 Task: For heading Arial with bold.  font size for heading22,  'Change the font style of data to'Arial Narrow.  and font size to 14,  Change the alignment of both headline & data to Align middle.  In the sheet  analysisSalesTrends_2023
Action: Mouse moved to (593, 437)
Screenshot: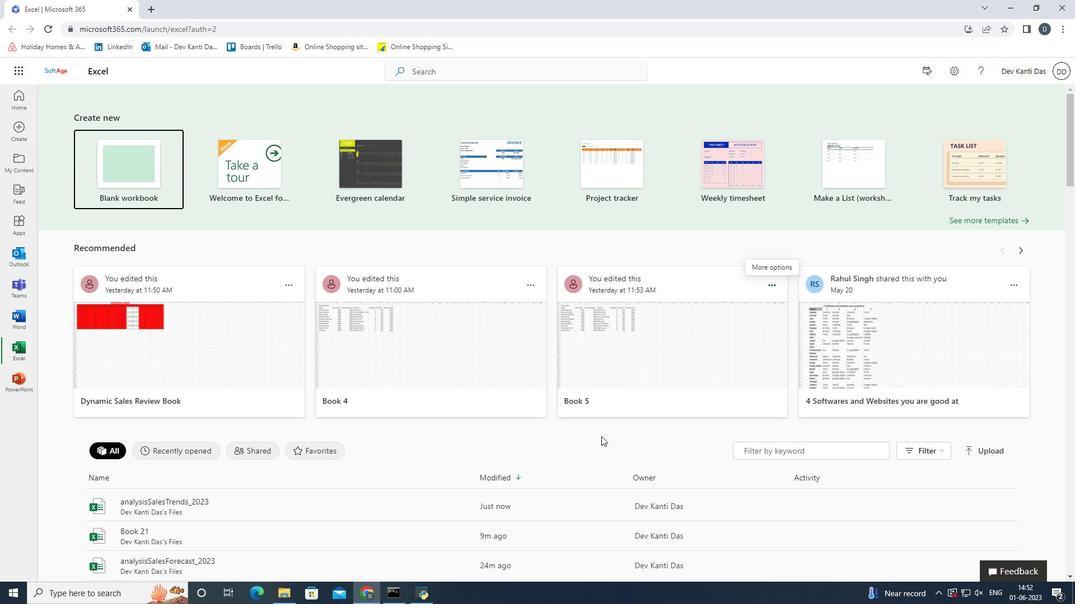 
Action: Mouse pressed left at (593, 437)
Screenshot: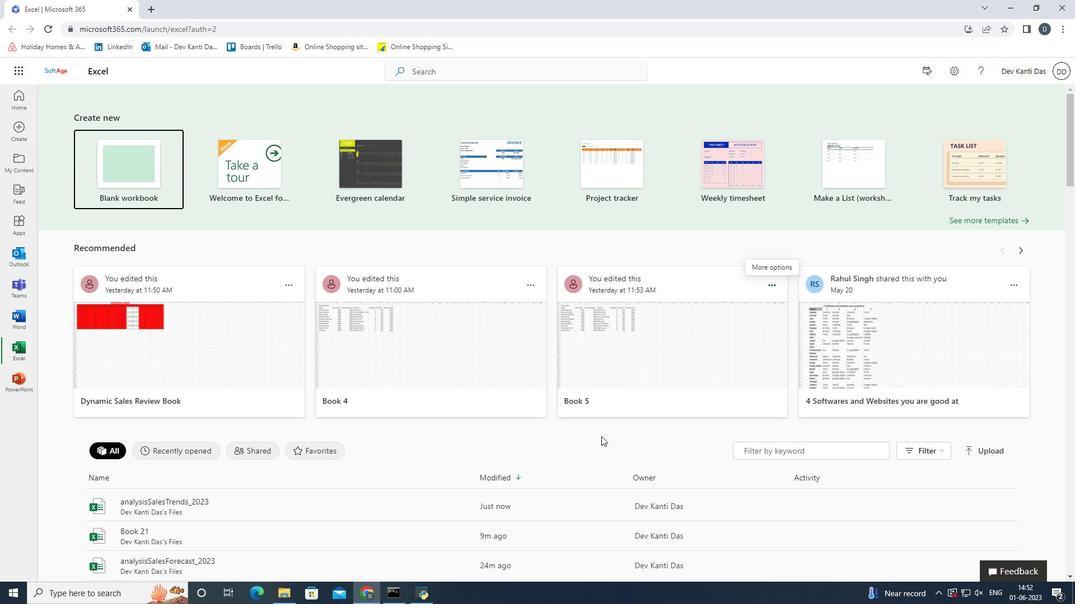 
Action: Mouse moved to (345, 511)
Screenshot: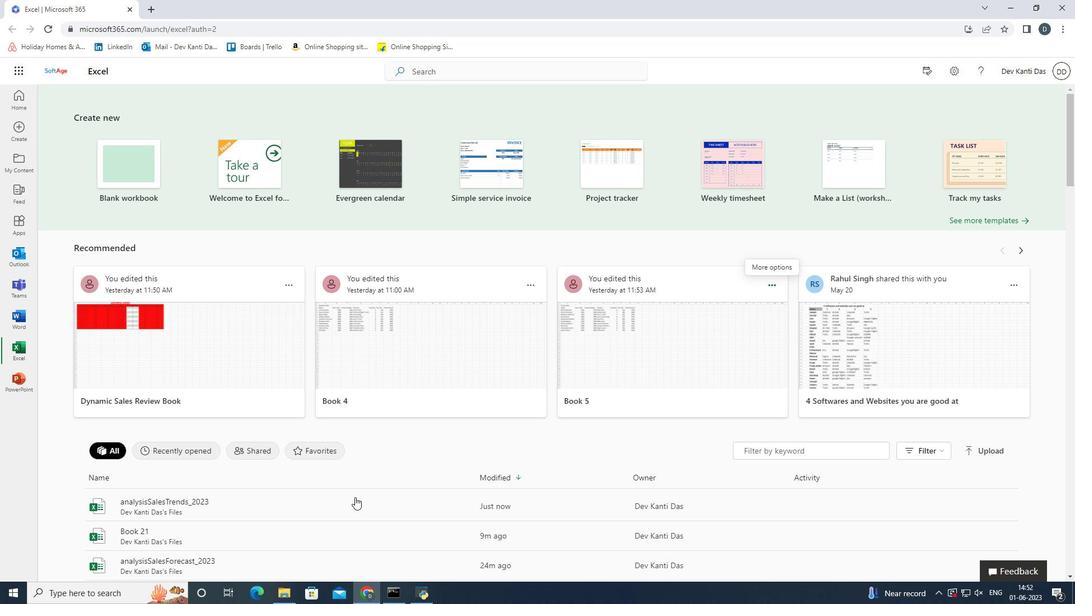 
Action: Mouse pressed left at (345, 511)
Screenshot: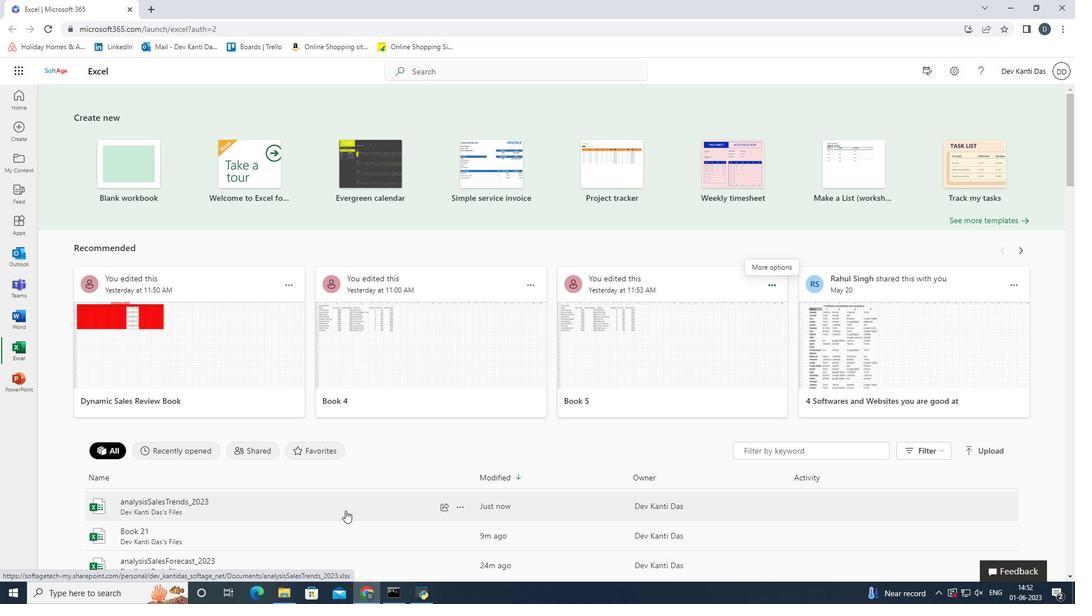 
Action: Mouse moved to (59, 189)
Screenshot: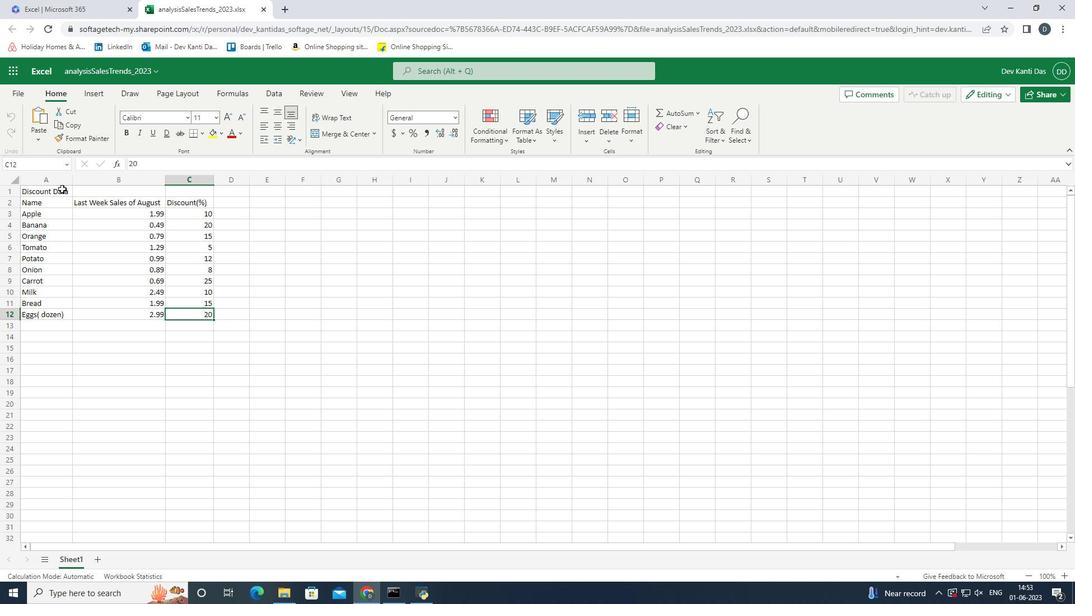 
Action: Mouse pressed left at (59, 189)
Screenshot: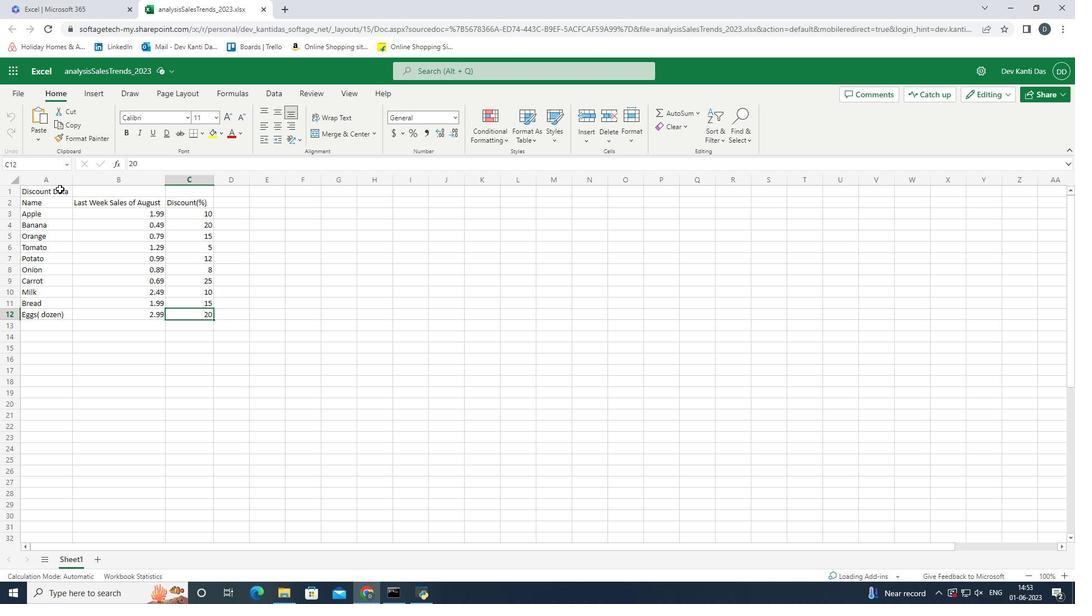
Action: Mouse moved to (185, 116)
Screenshot: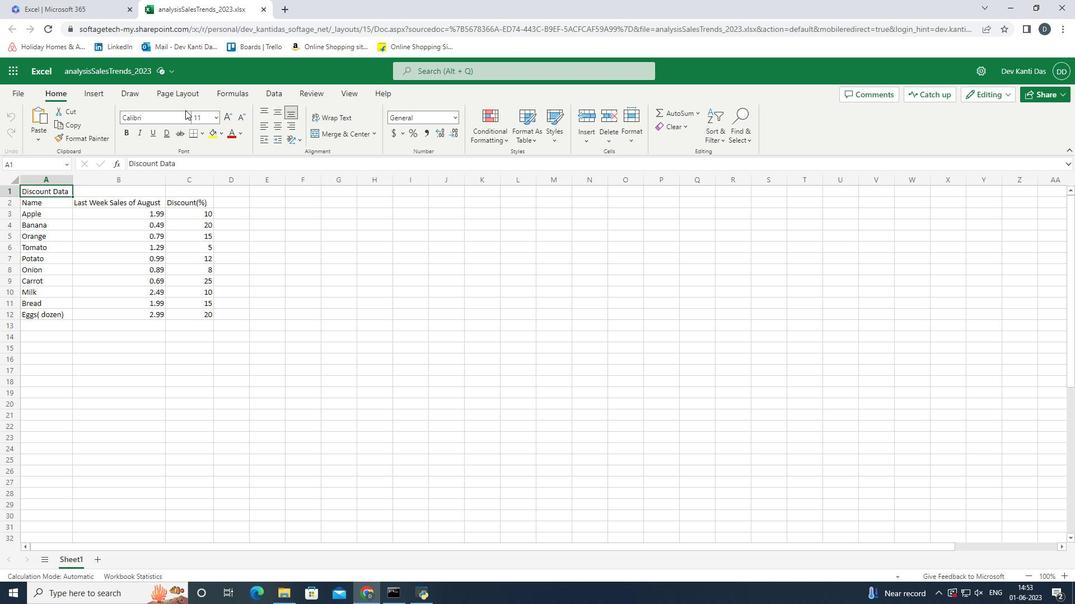 
Action: Mouse pressed left at (185, 116)
Screenshot: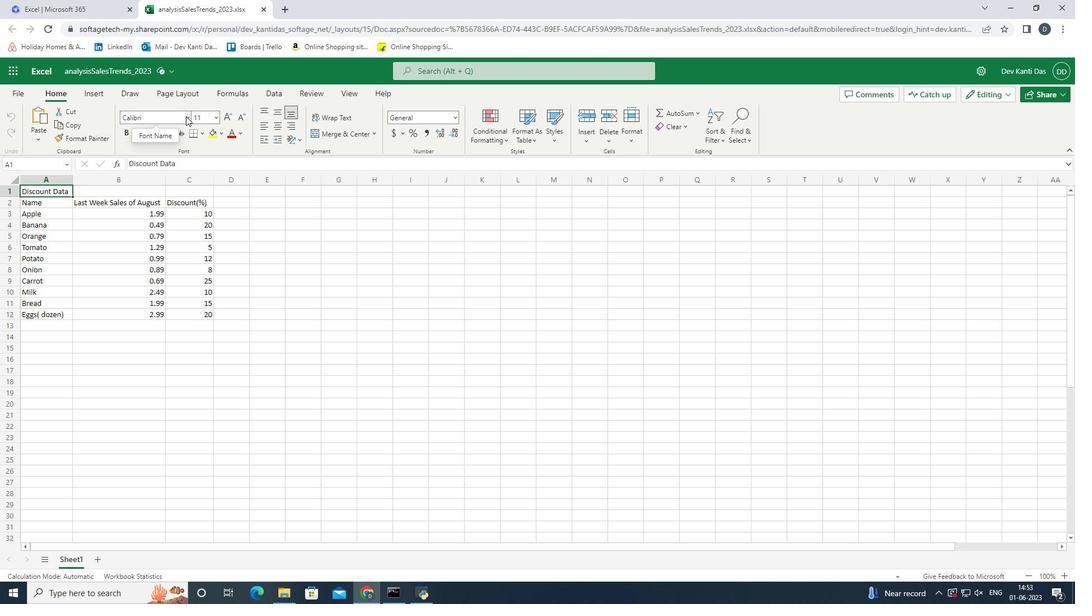 
Action: Mouse moved to (176, 160)
Screenshot: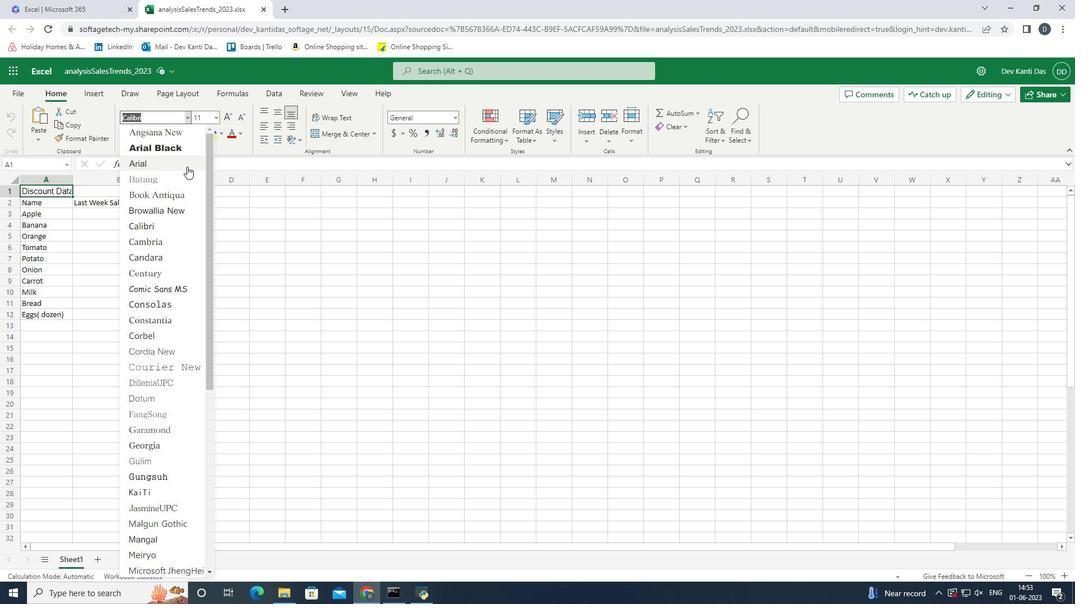 
Action: Mouse pressed left at (176, 160)
Screenshot: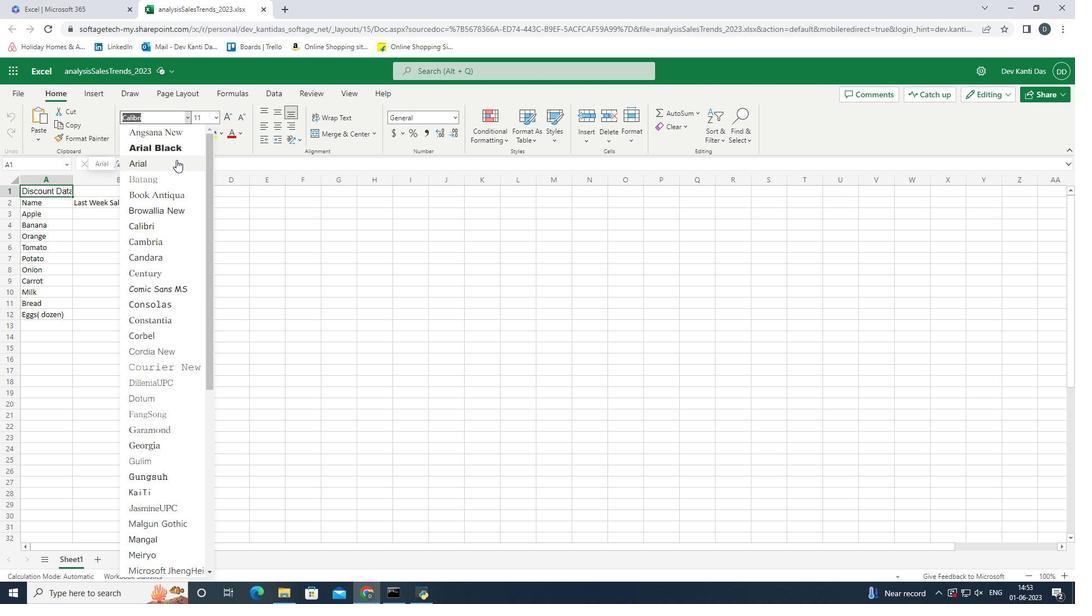 
Action: Mouse moved to (129, 138)
Screenshot: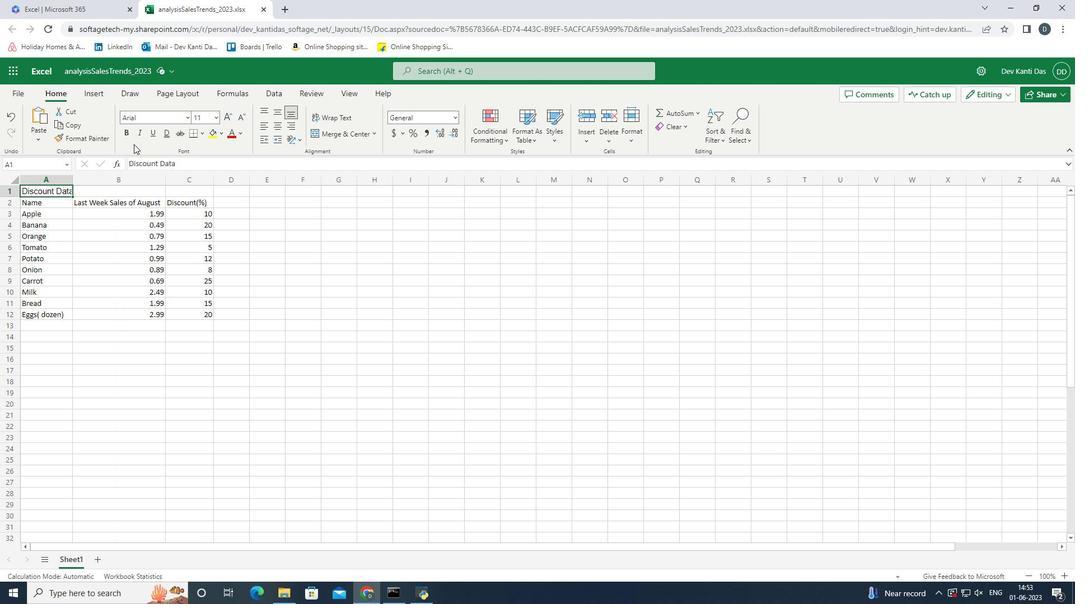 
Action: Mouse pressed left at (129, 138)
Screenshot: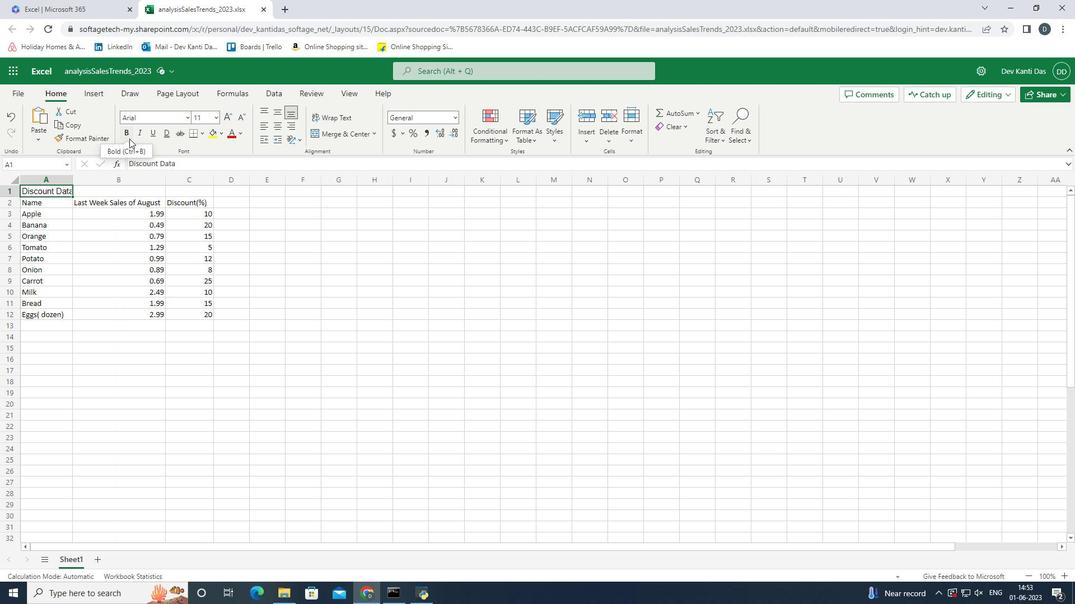 
Action: Mouse moved to (215, 118)
Screenshot: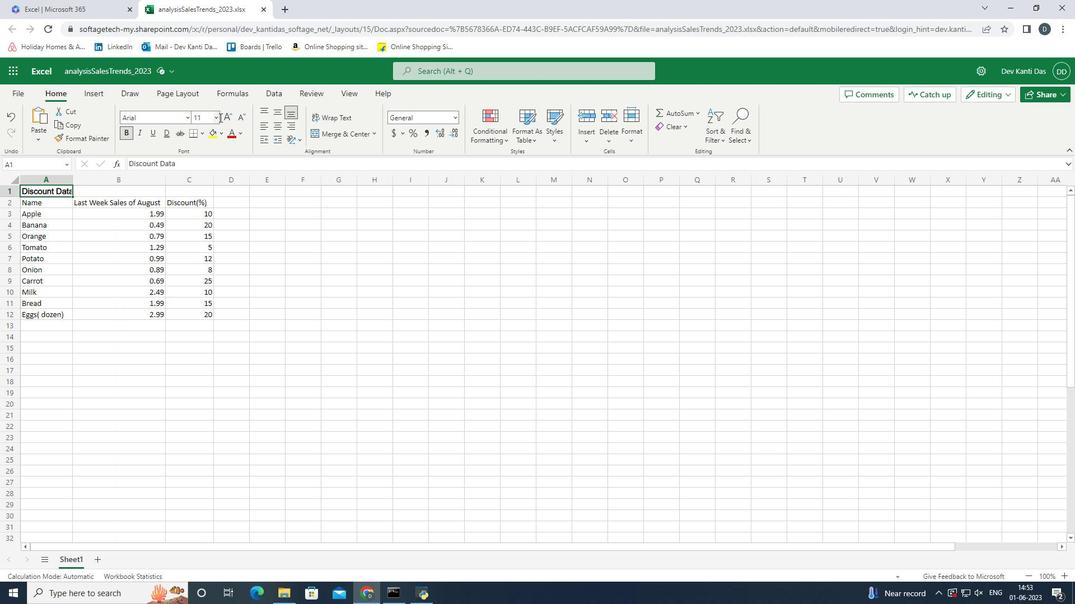 
Action: Mouse pressed left at (215, 118)
Screenshot: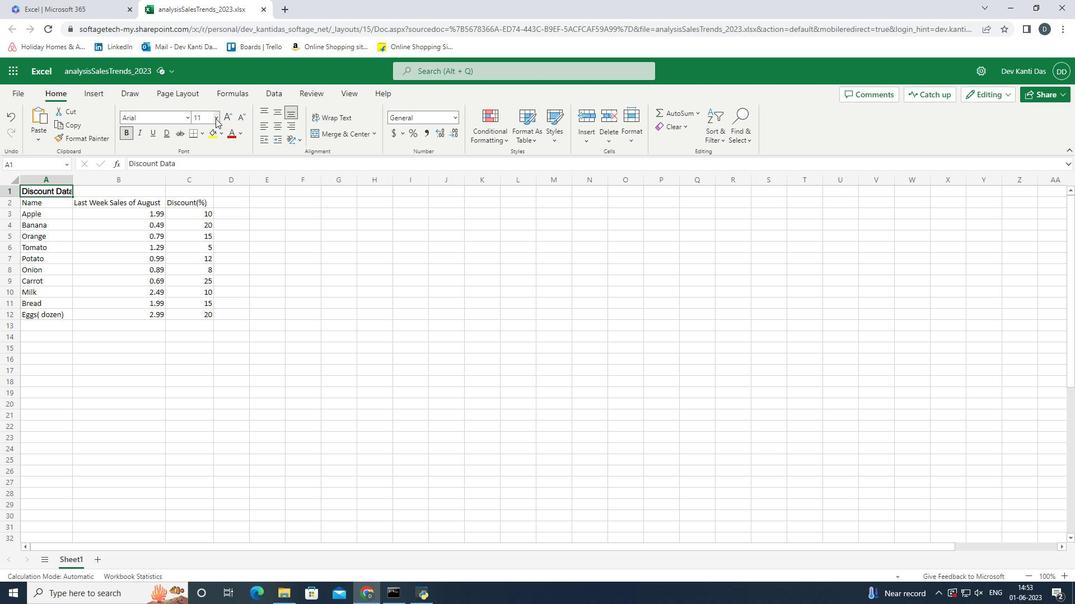 
Action: Mouse moved to (244, 232)
Screenshot: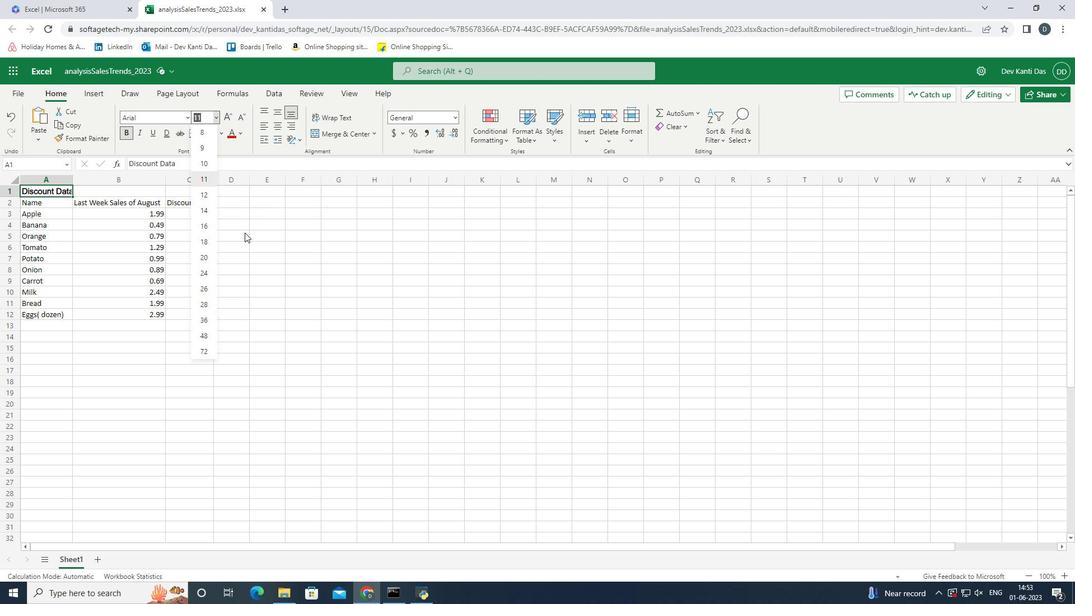 
Action: Key pressed 22<Key.enter>
Screenshot: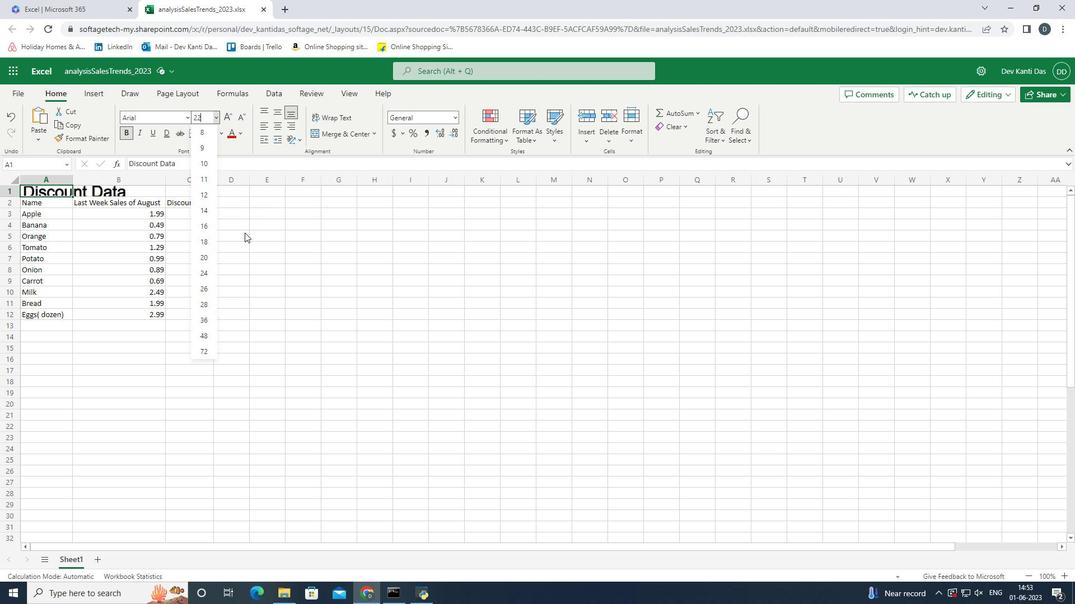 
Action: Mouse moved to (47, 194)
Screenshot: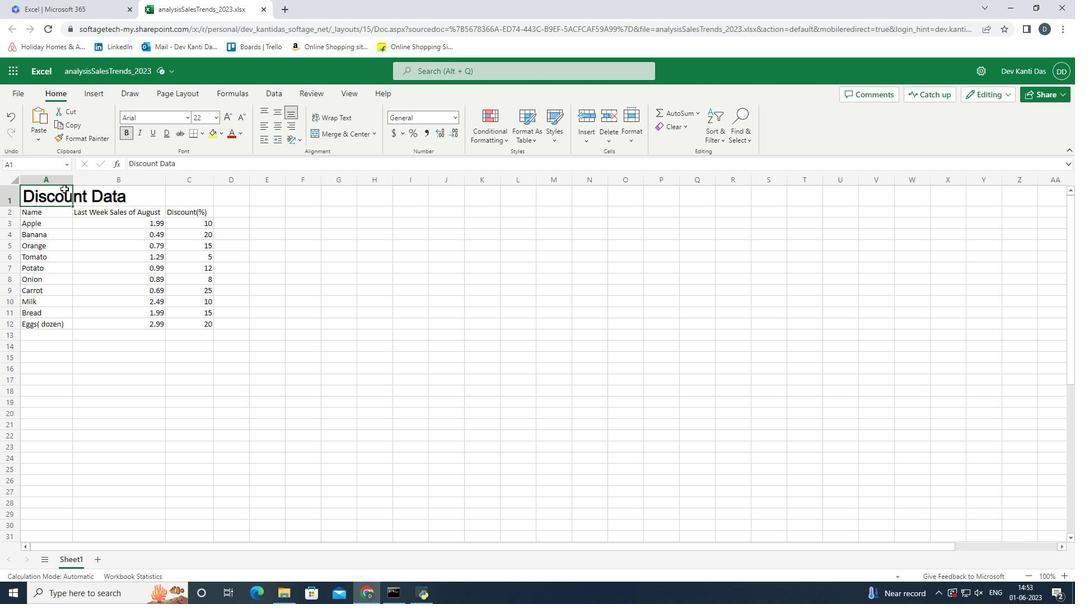
Action: Mouse pressed left at (47, 194)
Screenshot: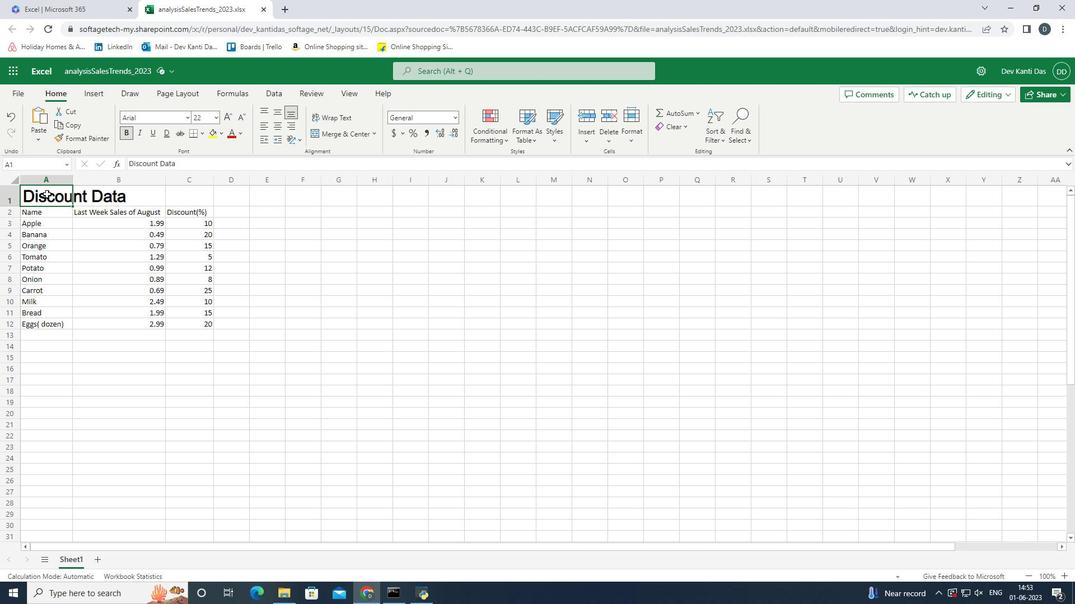 
Action: Mouse moved to (372, 133)
Screenshot: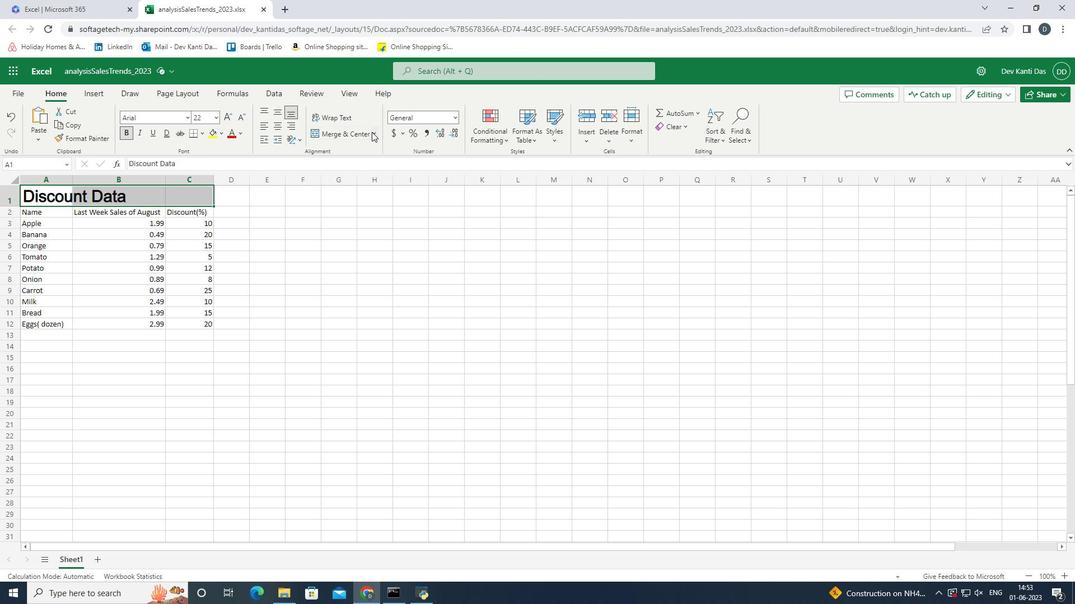 
Action: Mouse pressed left at (372, 133)
Screenshot: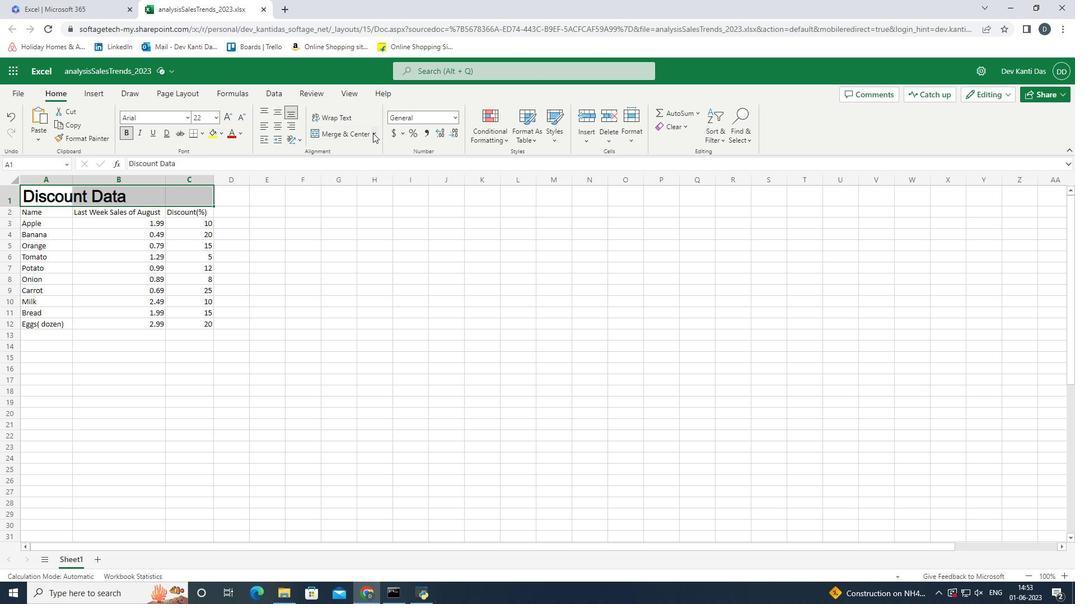 
Action: Mouse moved to (355, 199)
Screenshot: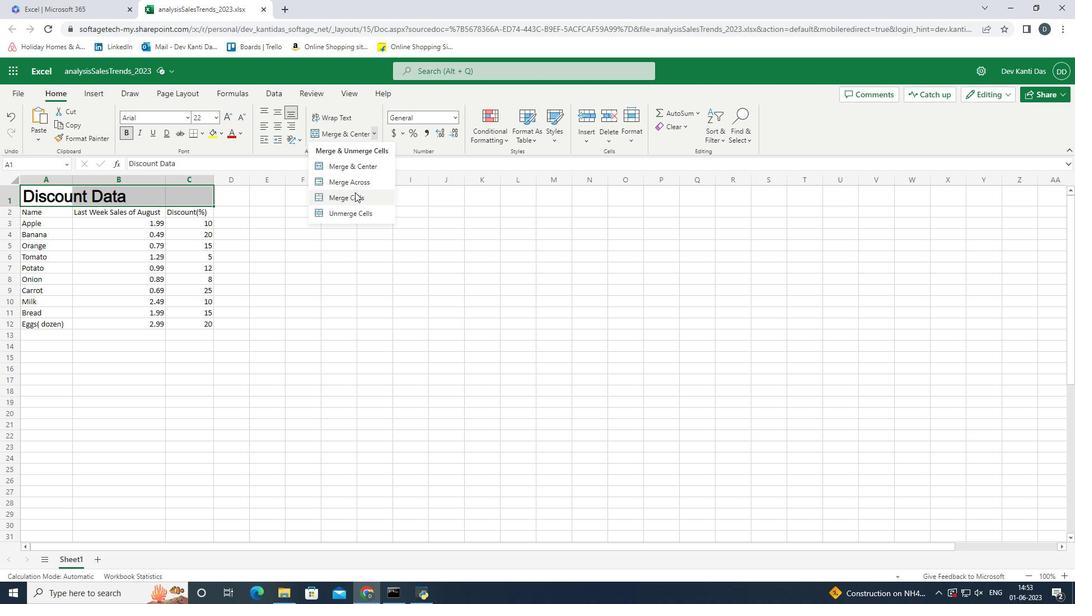 
Action: Mouse pressed left at (355, 199)
Screenshot: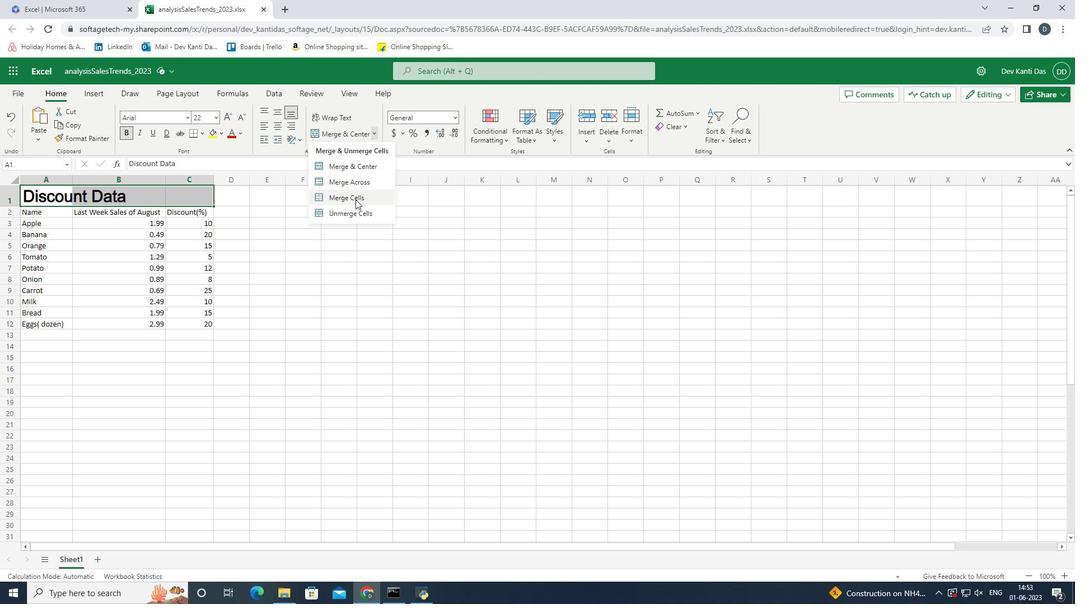 
Action: Mouse moved to (50, 213)
Screenshot: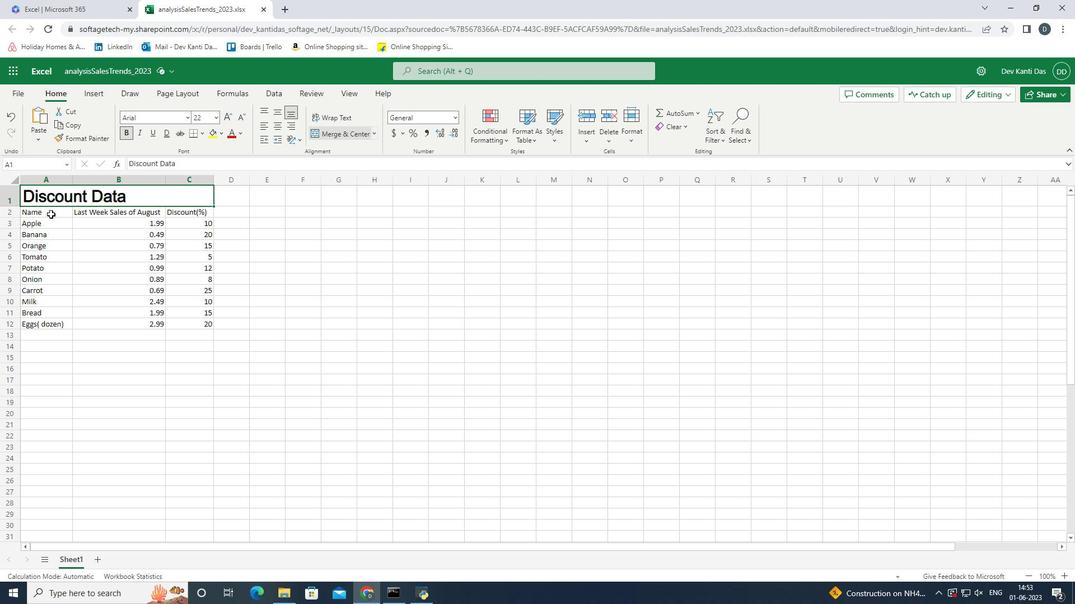 
Action: Mouse pressed left at (50, 213)
Screenshot: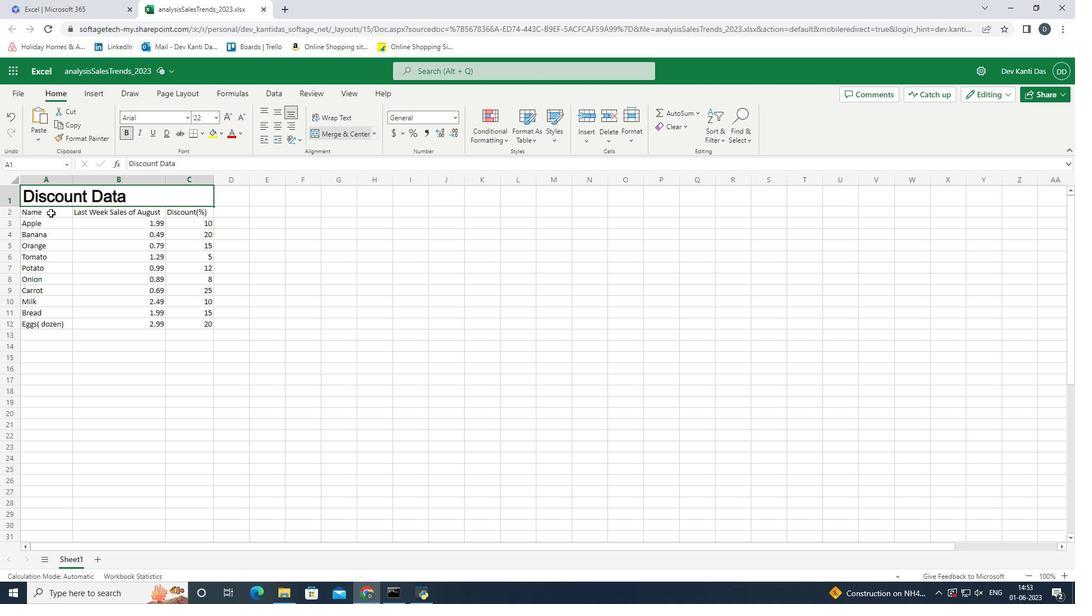 
Action: Mouse moved to (52, 211)
Screenshot: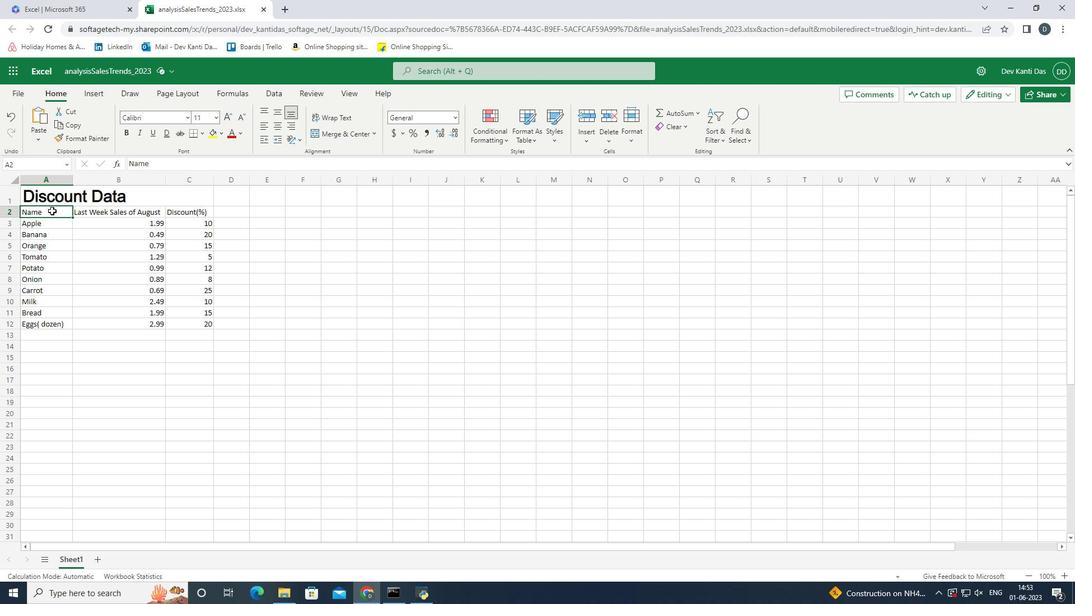 
Action: Mouse pressed left at (52, 211)
Screenshot: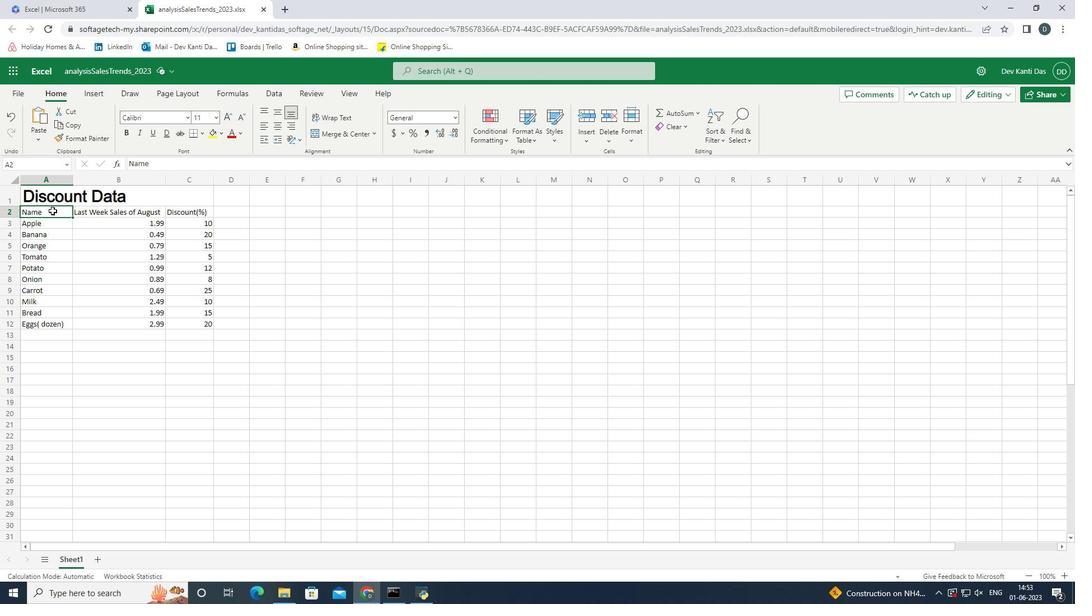 
Action: Mouse moved to (188, 117)
Screenshot: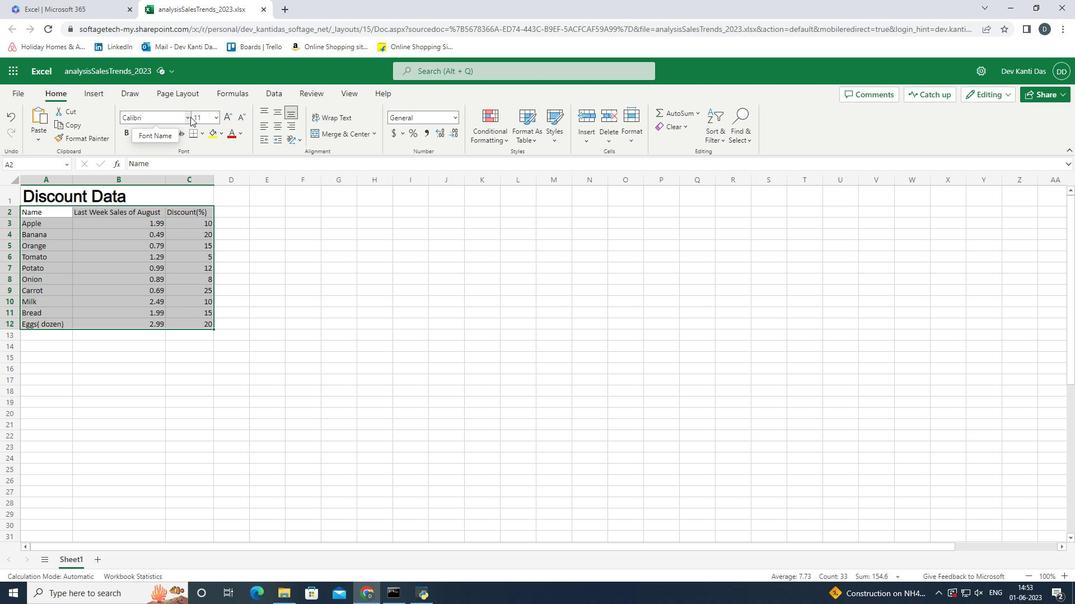
Action: Mouse pressed left at (188, 117)
Screenshot: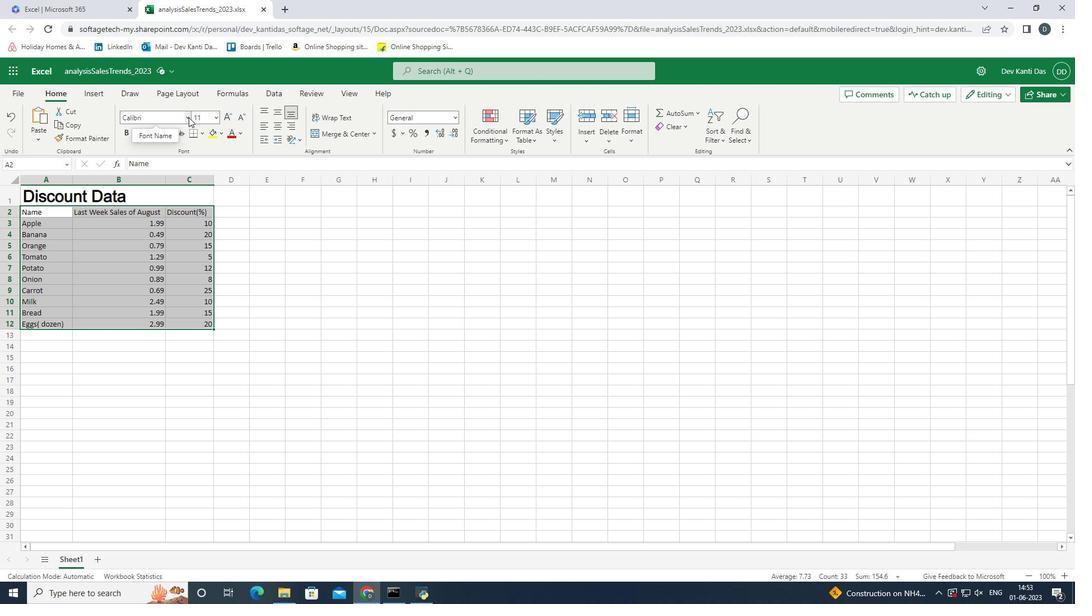 
Action: Mouse moved to (180, 163)
Screenshot: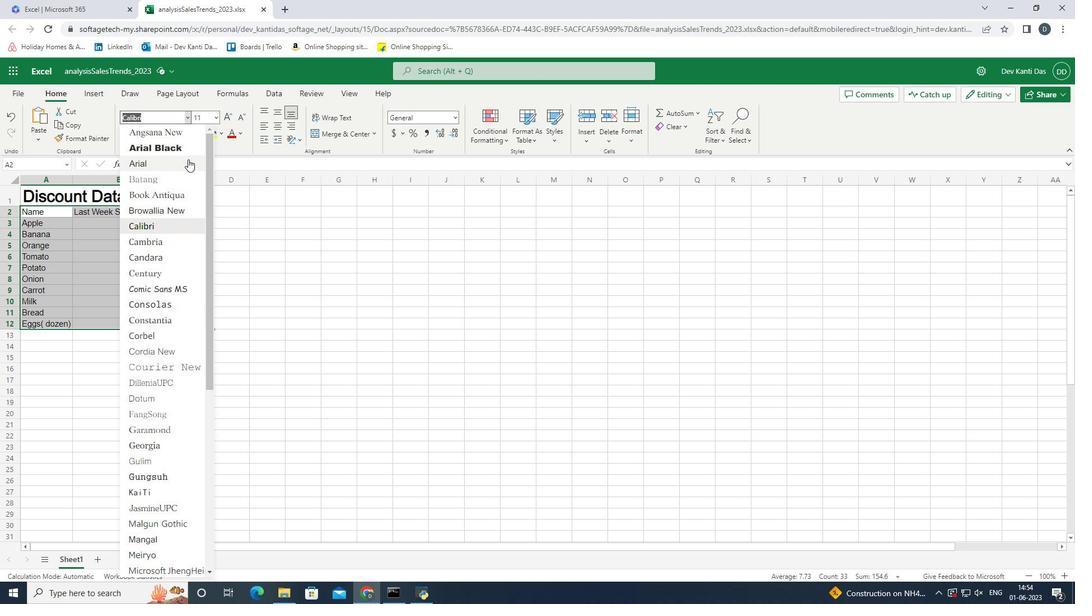 
Action: Mouse pressed left at (180, 163)
Screenshot: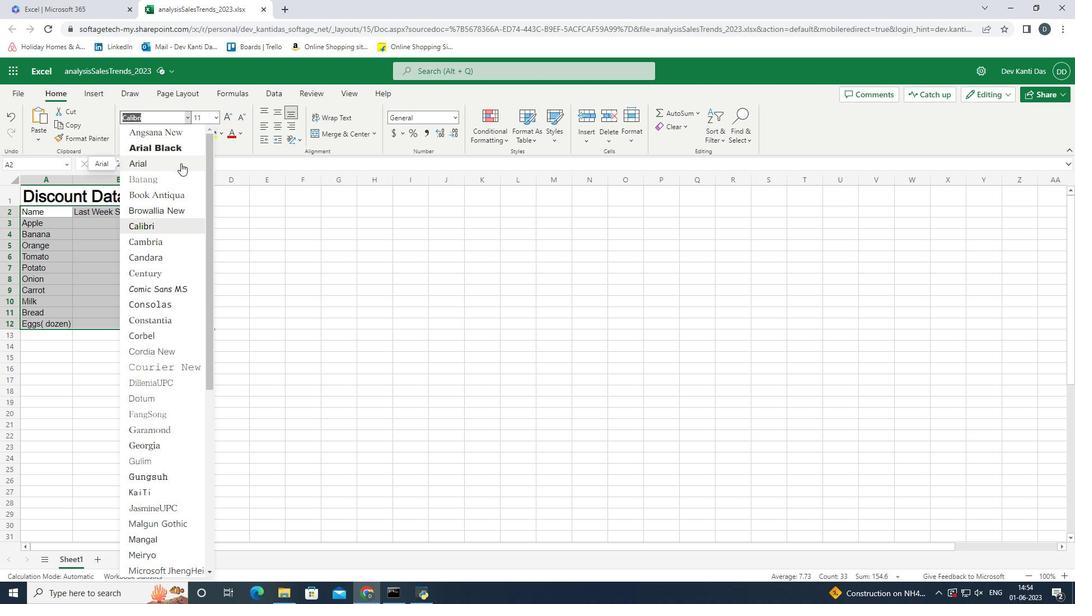 
Action: Mouse moved to (217, 117)
Screenshot: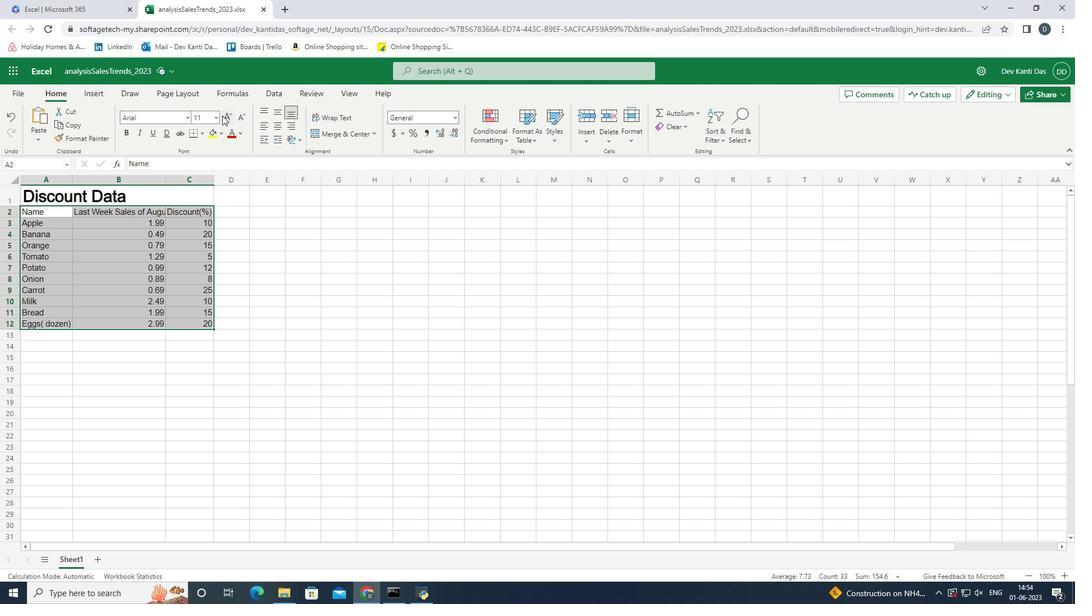 
Action: Mouse pressed left at (217, 117)
Screenshot: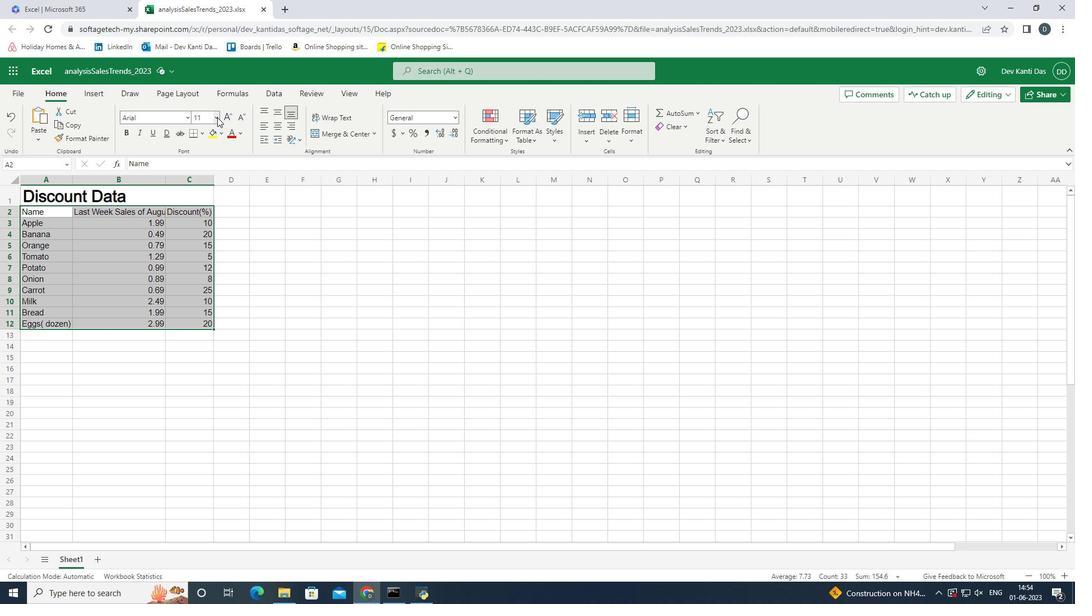 
Action: Mouse moved to (209, 204)
Screenshot: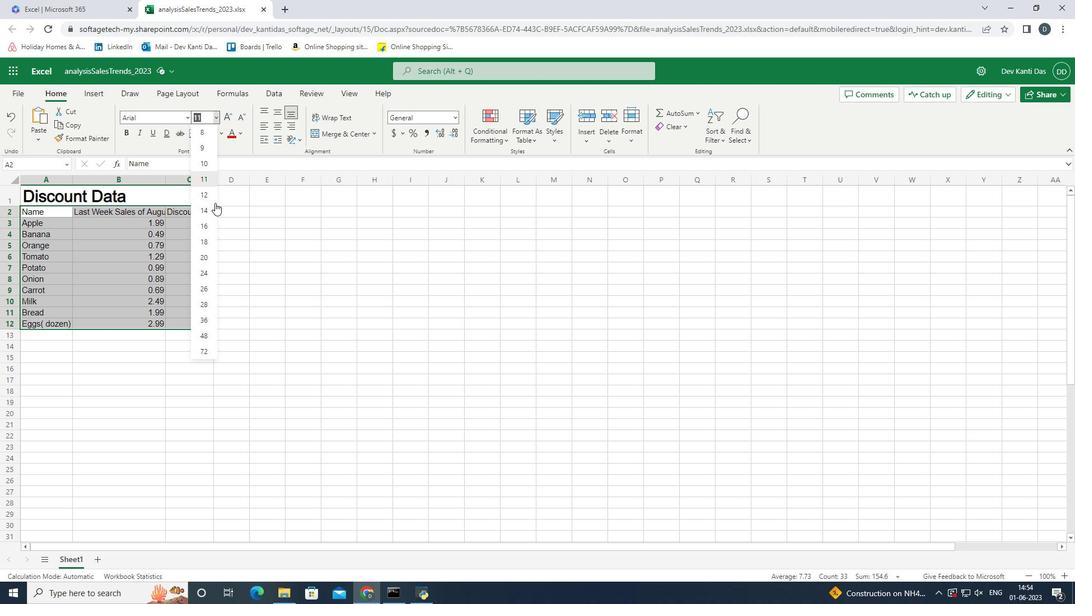 
Action: Mouse pressed left at (209, 204)
Screenshot: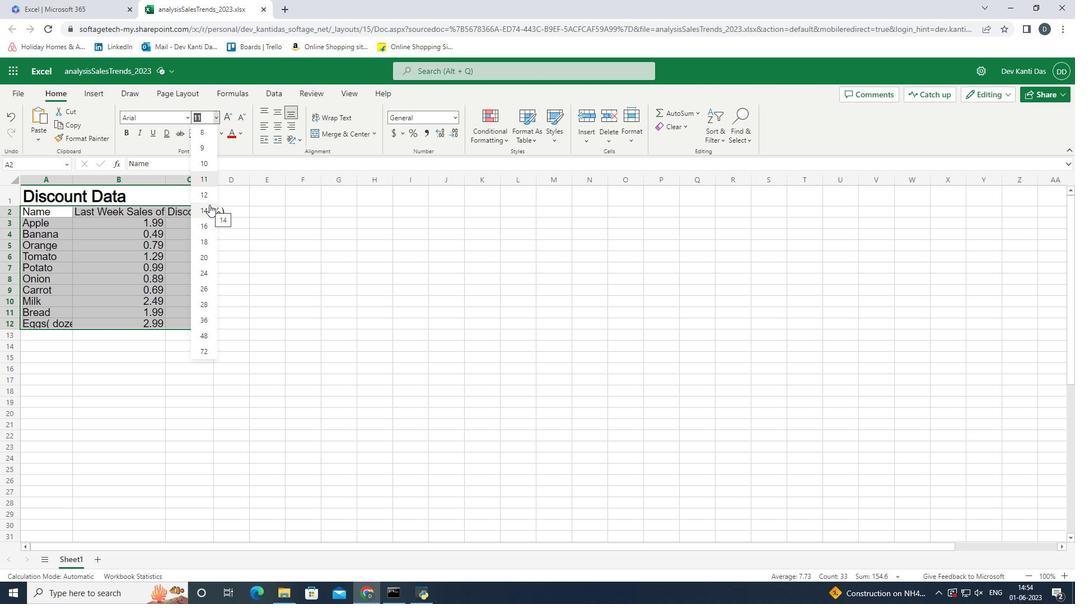 
Action: Mouse moved to (212, 176)
Screenshot: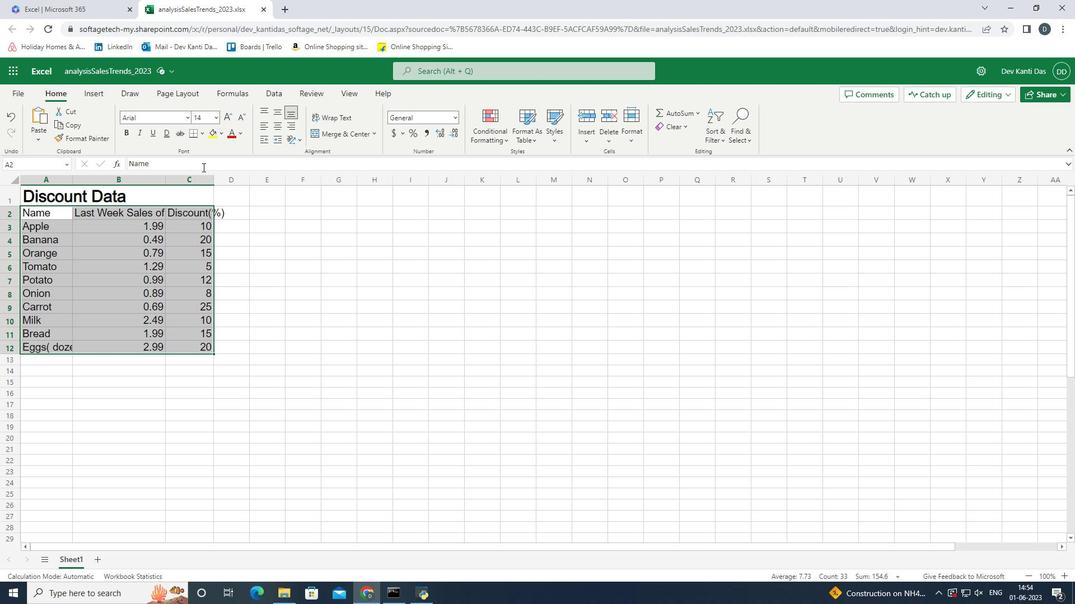 
Action: Mouse pressed left at (212, 176)
Screenshot: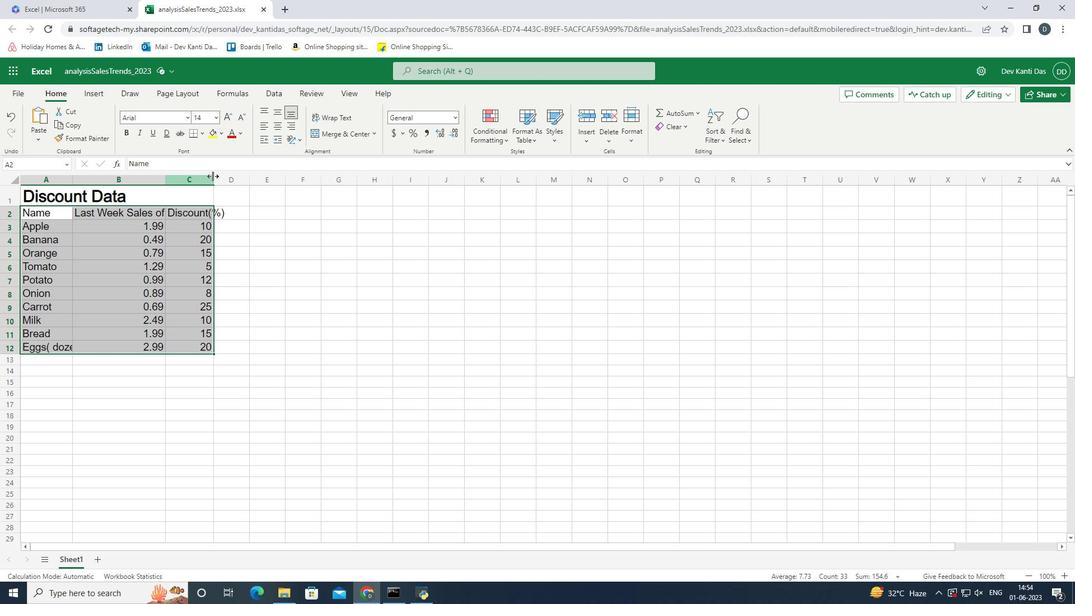 
Action: Mouse moved to (164, 179)
Screenshot: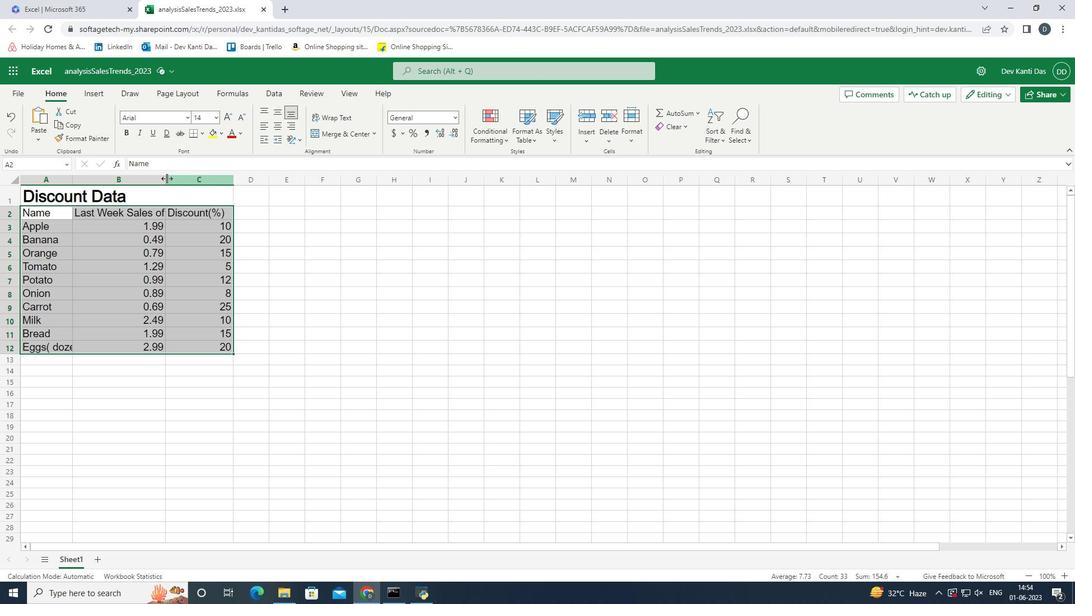 
Action: Mouse pressed left at (164, 179)
Screenshot: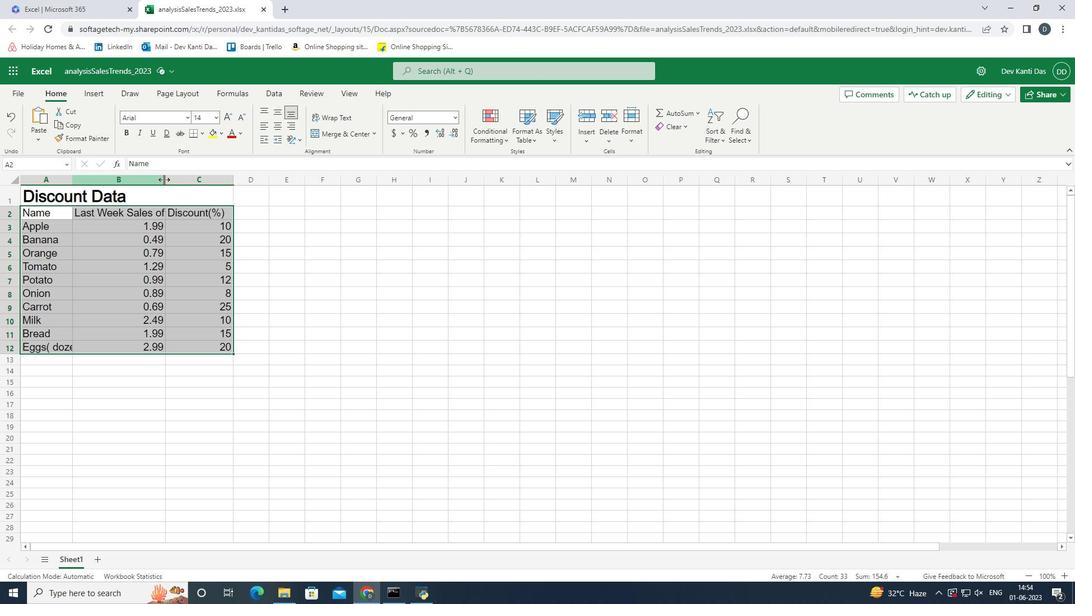 
Action: Mouse moved to (193, 180)
Screenshot: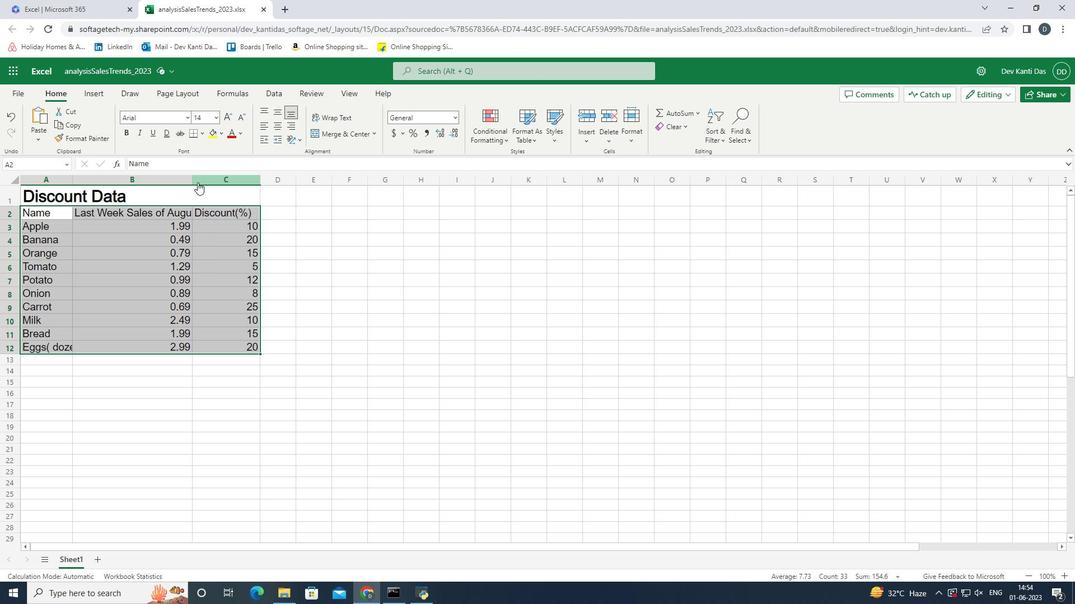 
Action: Mouse pressed left at (193, 180)
Screenshot: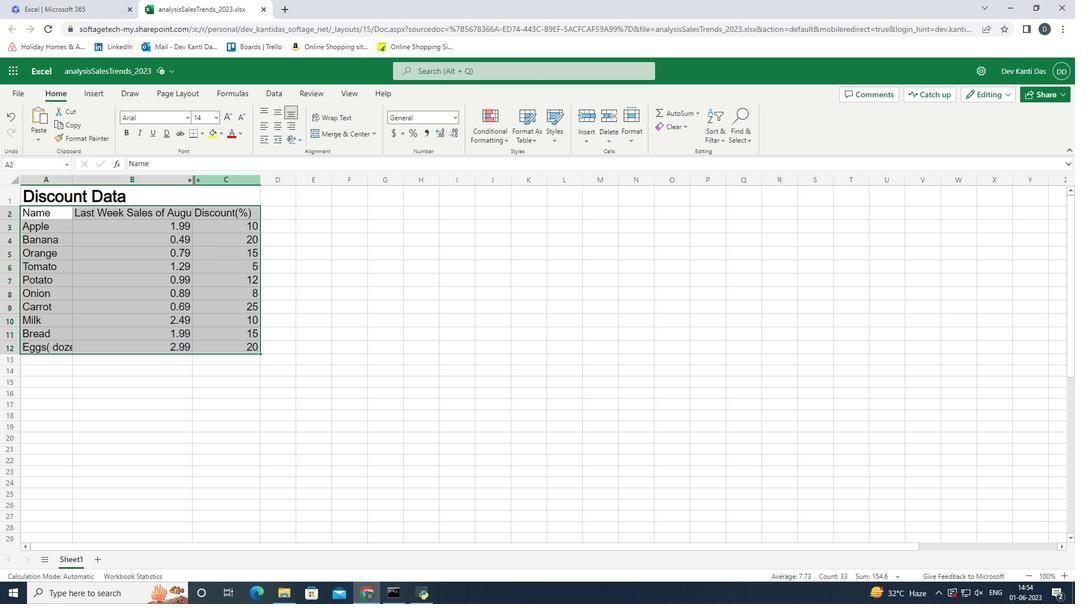 
Action: Mouse moved to (214, 180)
Screenshot: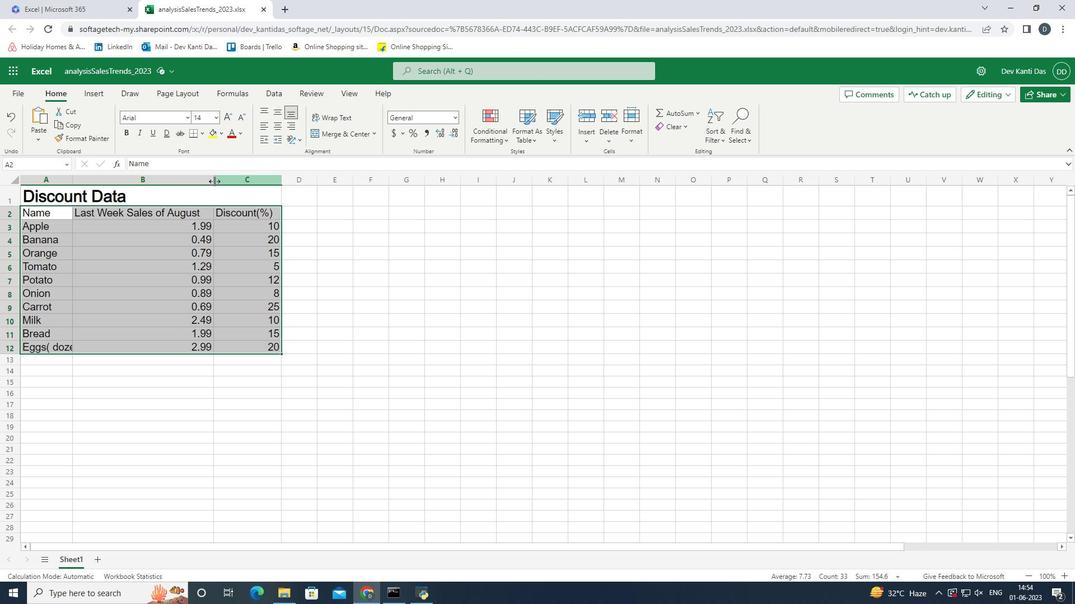 
Action: Mouse pressed left at (214, 180)
Screenshot: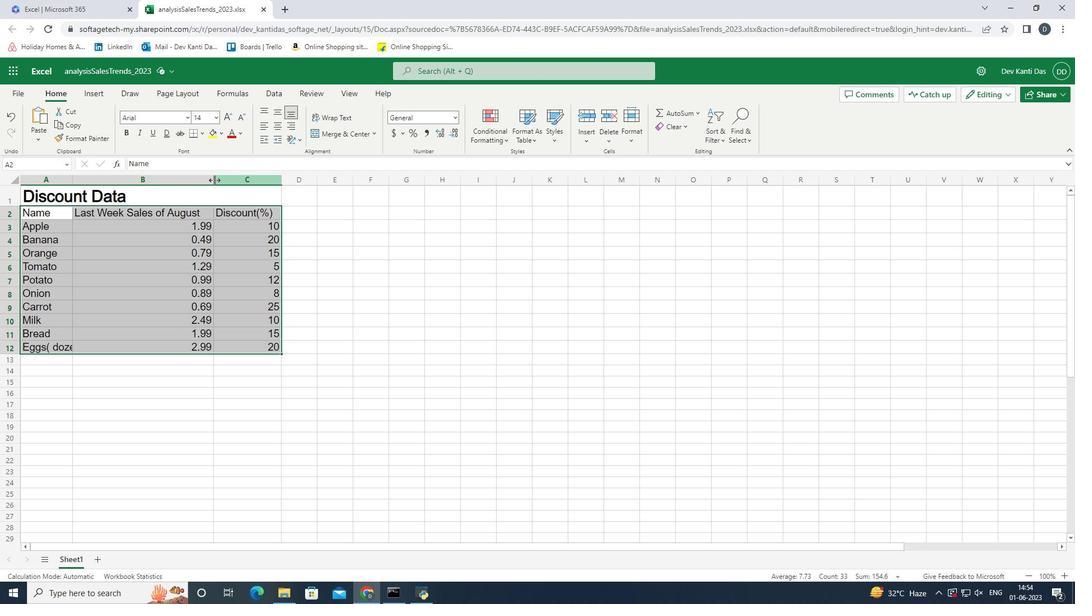 
Action: Mouse moved to (75, 176)
Screenshot: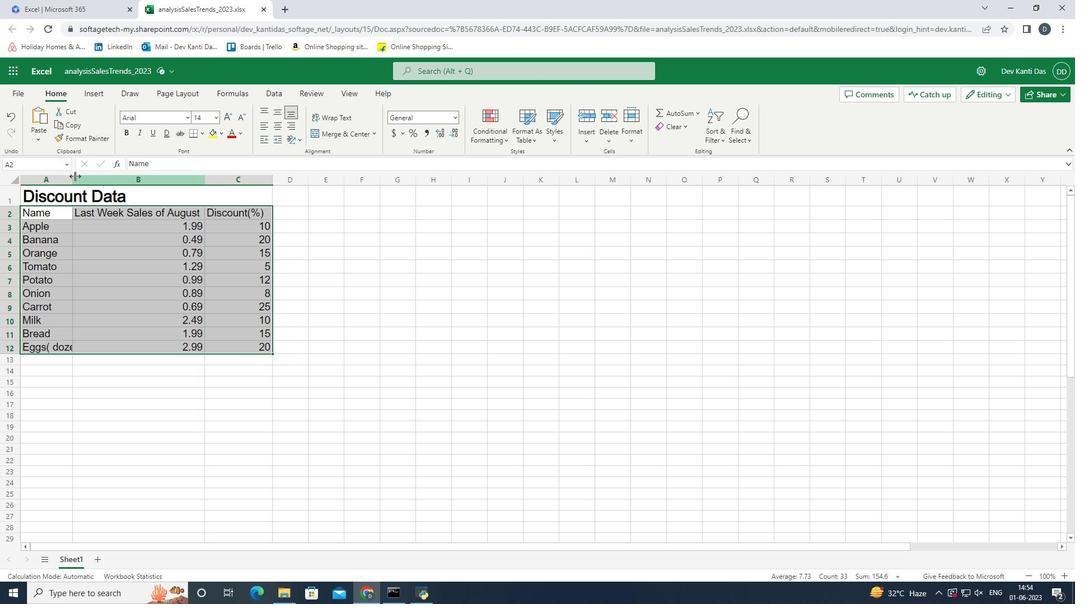 
Action: Mouse pressed left at (75, 176)
Screenshot: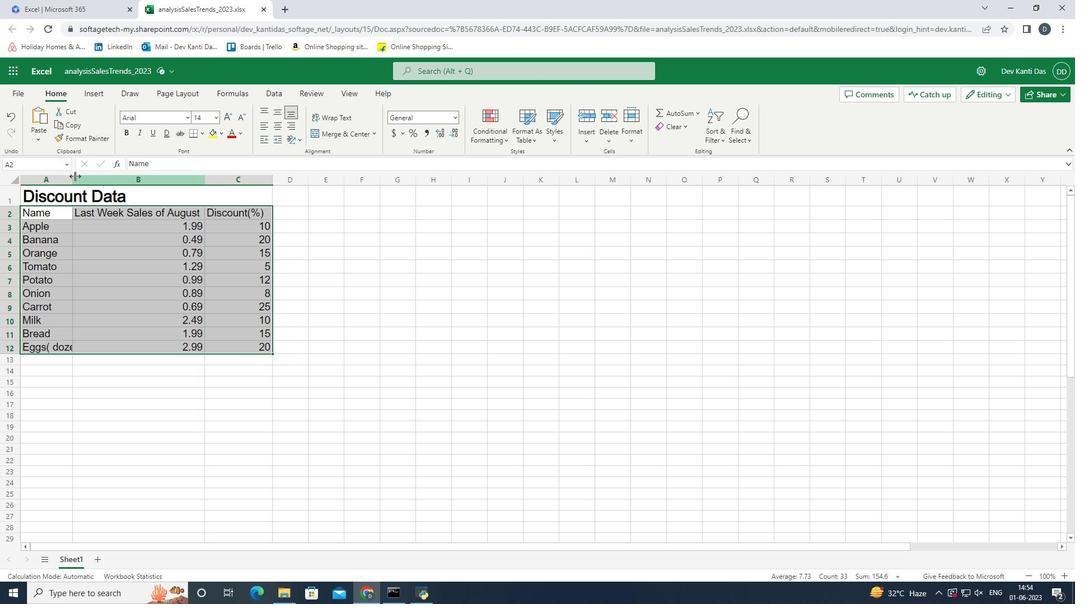 
Action: Mouse moved to (218, 196)
Screenshot: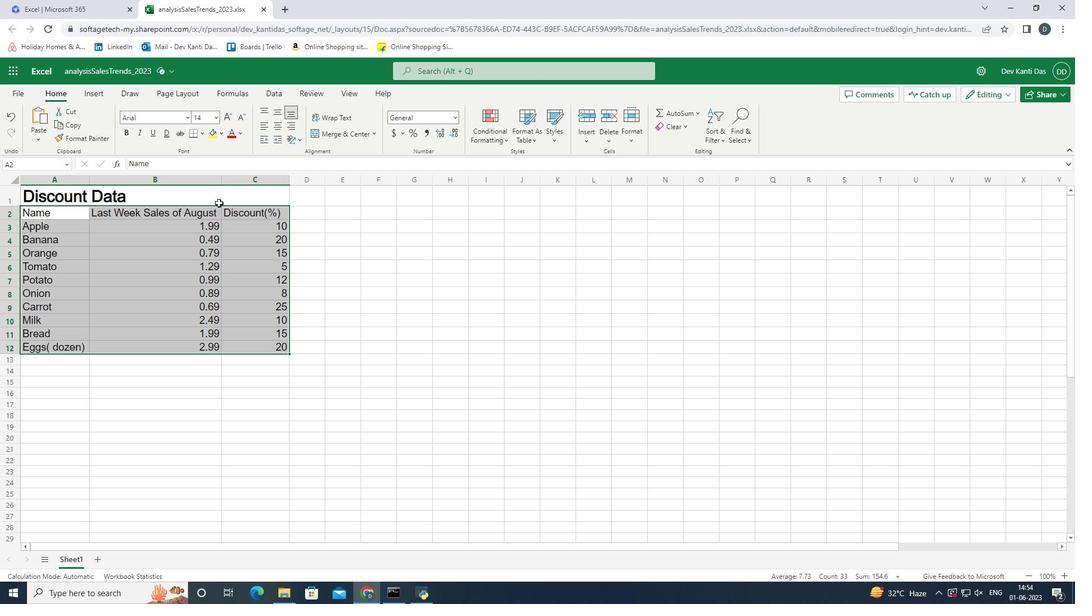 
Action: Mouse pressed left at (218, 196)
Screenshot: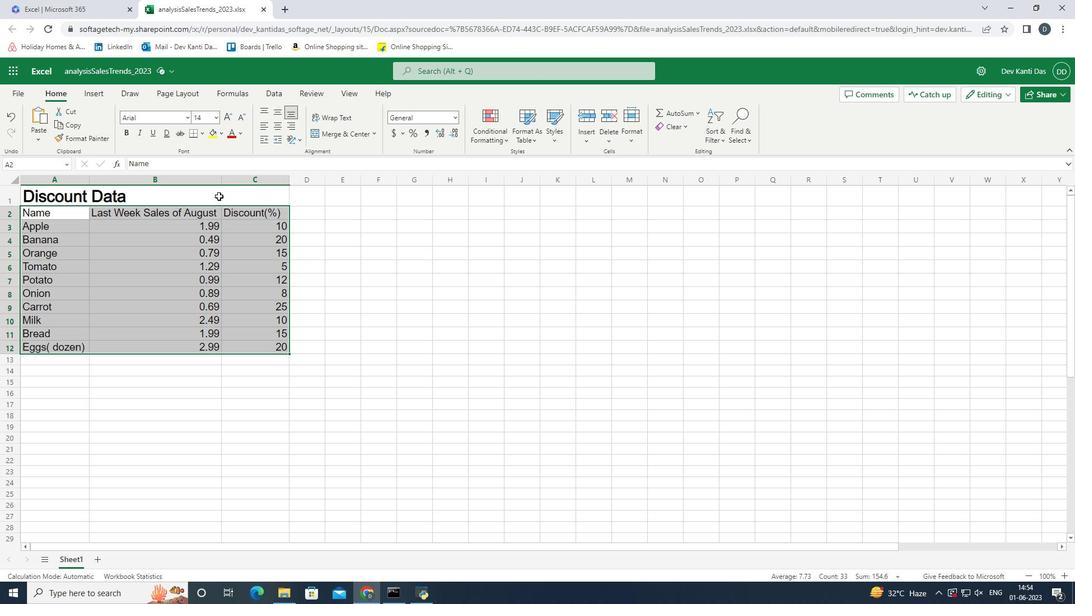 
Action: Mouse pressed left at (218, 196)
Screenshot: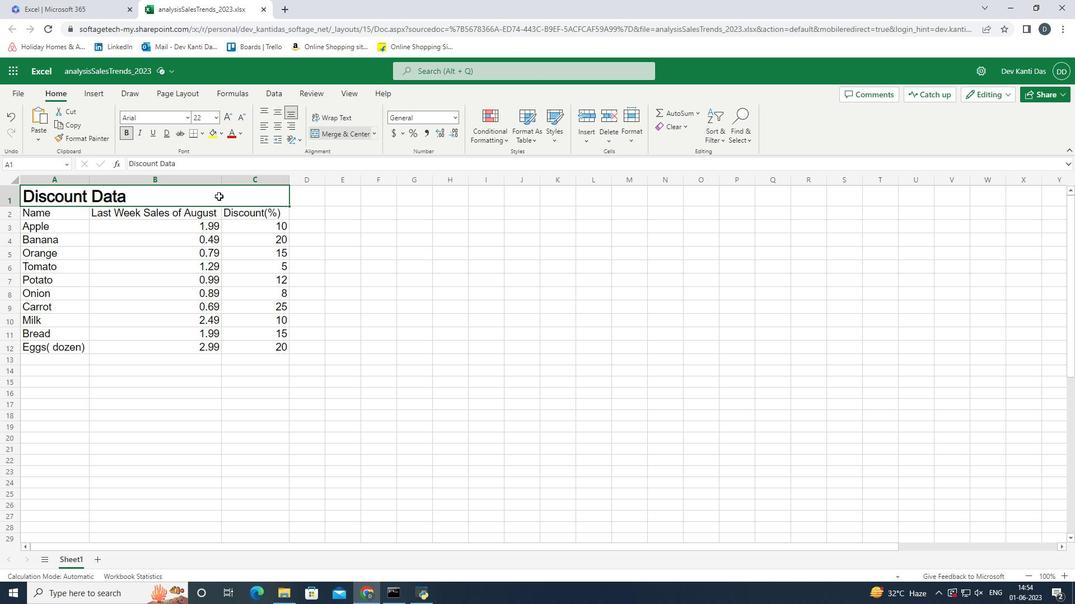 
Action: Mouse moved to (281, 115)
Screenshot: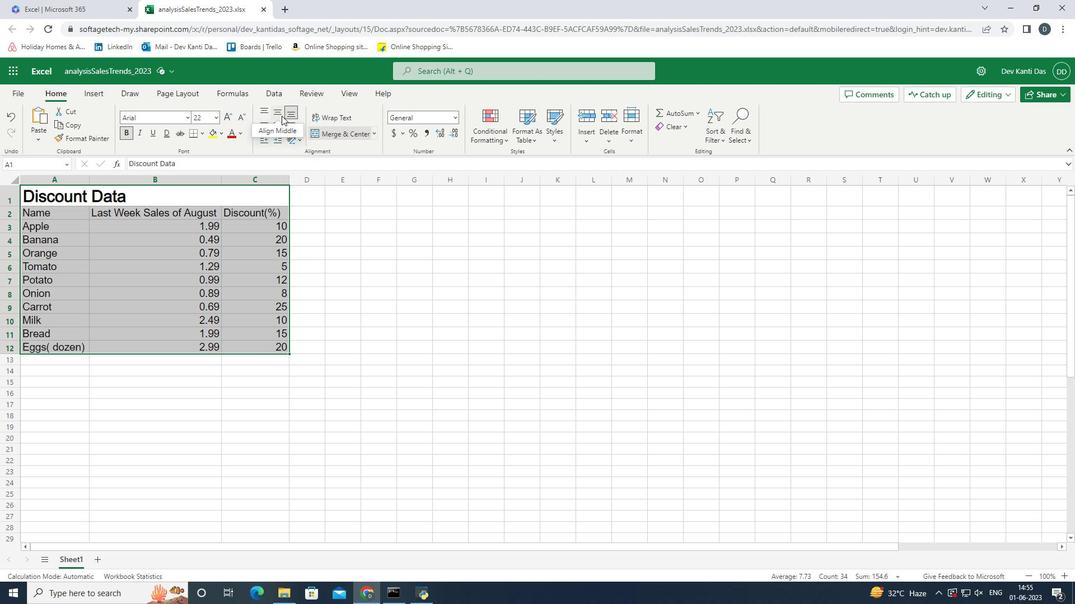 
Action: Mouse pressed left at (281, 115)
Screenshot: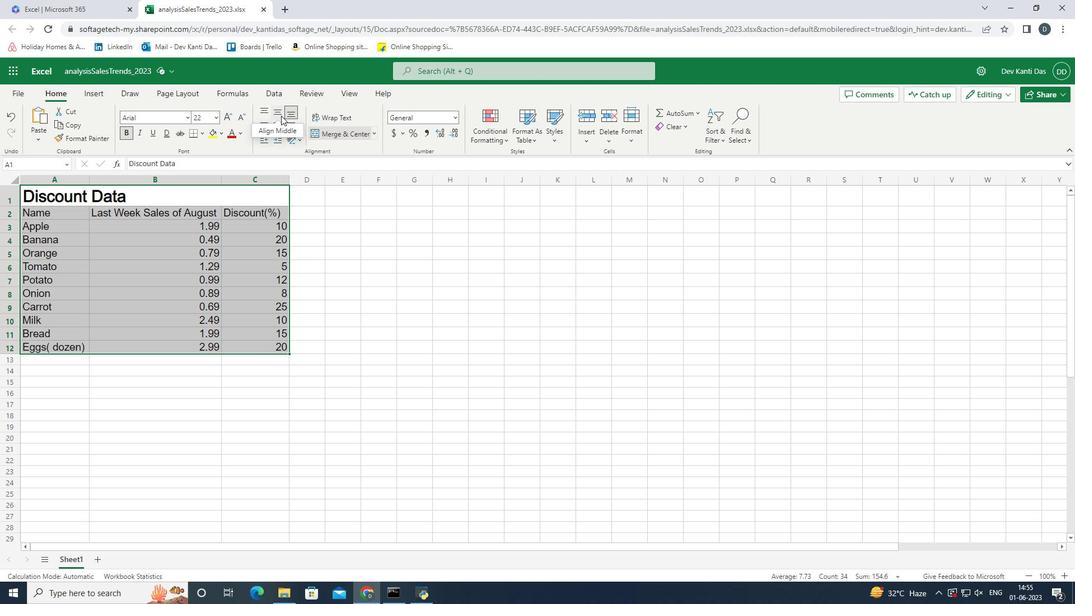 
Action: Mouse moved to (278, 345)
Screenshot: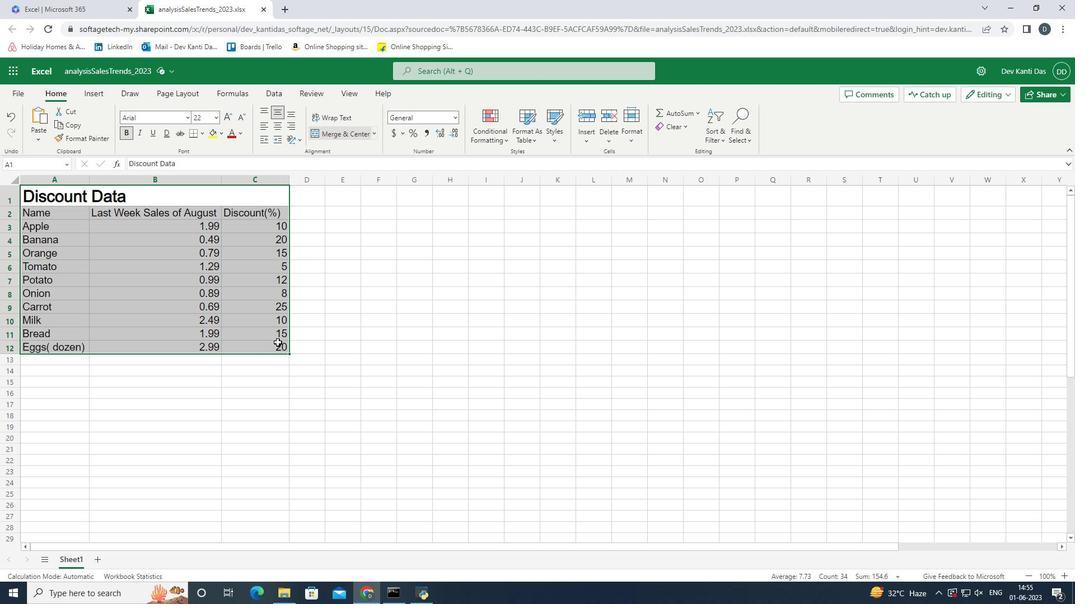 
Action: Mouse pressed left at (278, 345)
Screenshot: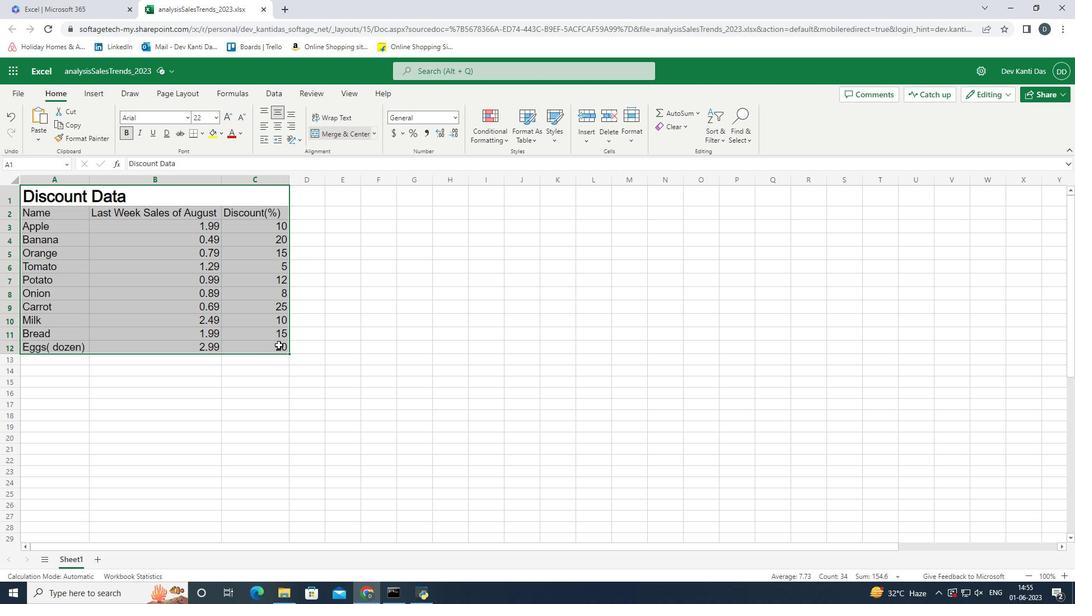 
Action: Mouse moved to (262, 367)
Screenshot: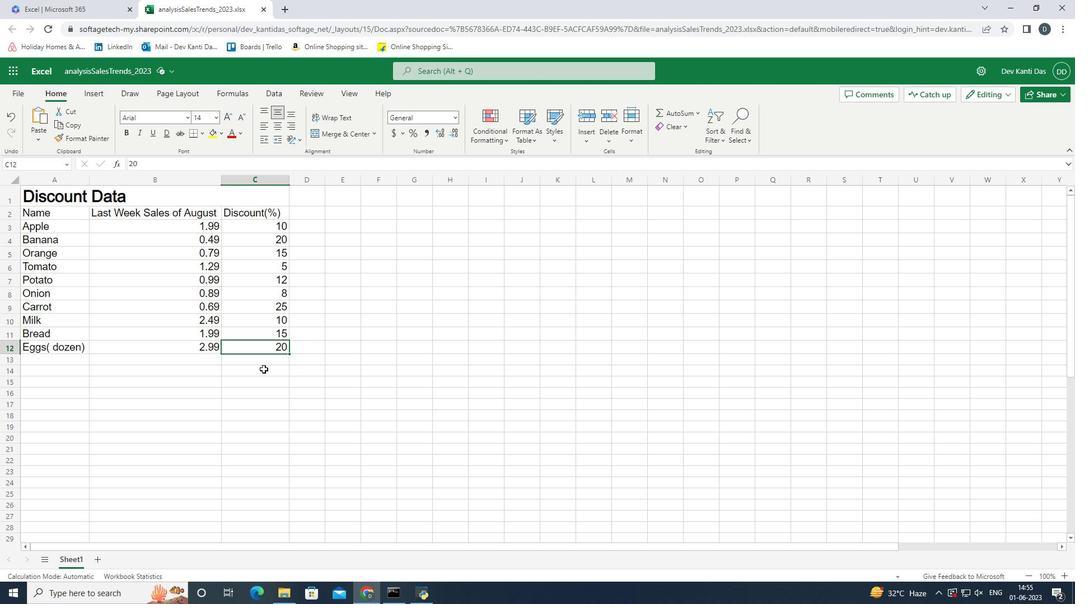 
